 Task: Create a due date automation trigger when advanced on, 2 hours after a card is due add fields with custom field "Resume" set to a date not in this week.
Action: Mouse moved to (853, 237)
Screenshot: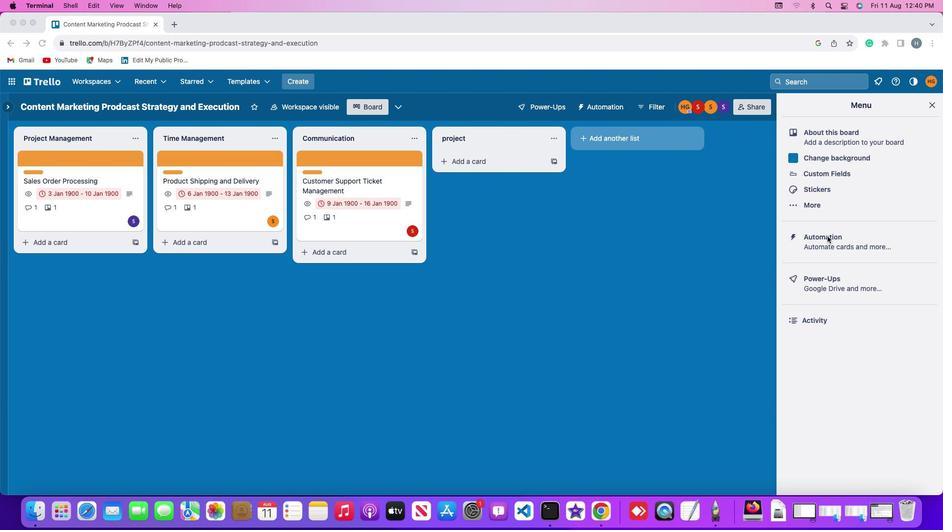 
Action: Mouse pressed left at (853, 237)
Screenshot: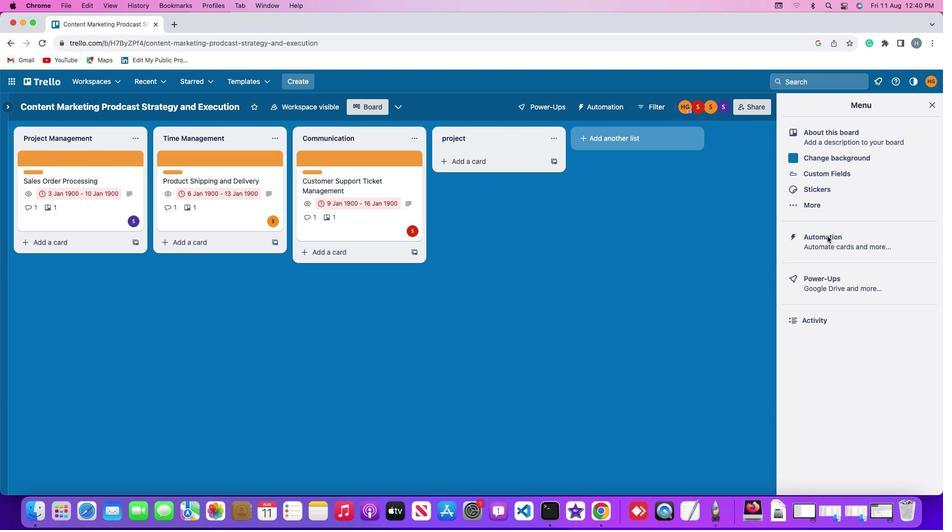 
Action: Mouse pressed left at (853, 237)
Screenshot: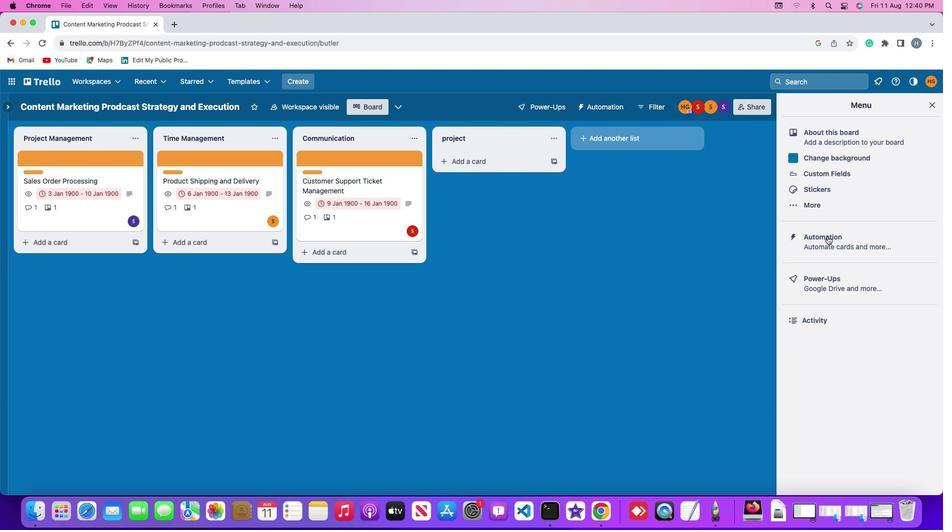 
Action: Mouse moved to (60, 231)
Screenshot: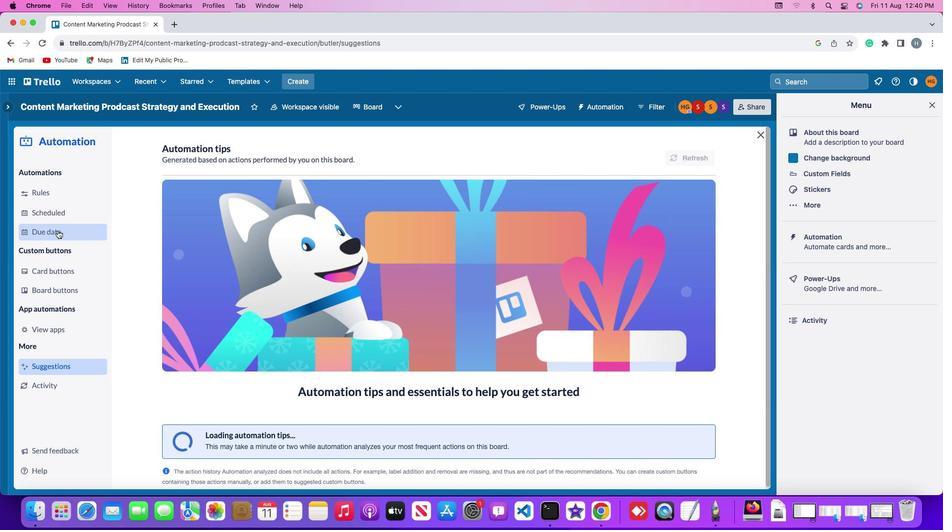 
Action: Mouse pressed left at (60, 231)
Screenshot: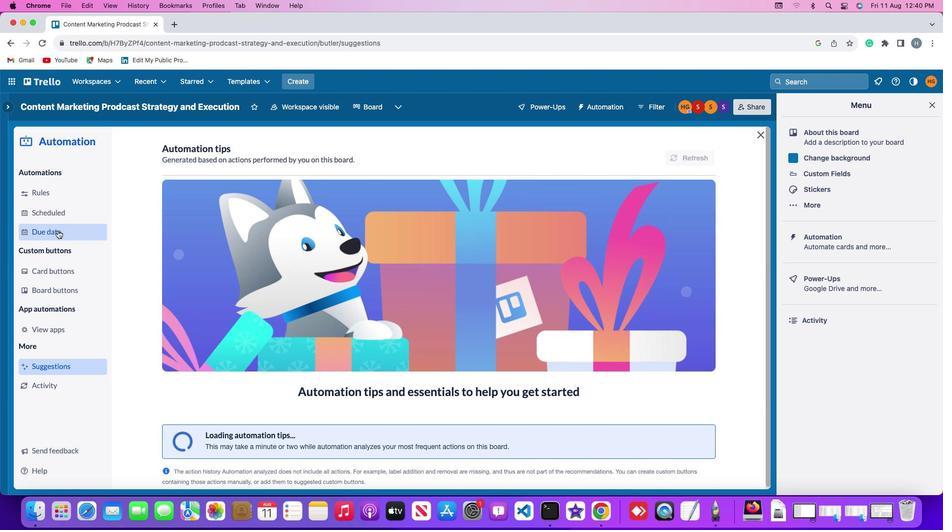 
Action: Mouse moved to (670, 153)
Screenshot: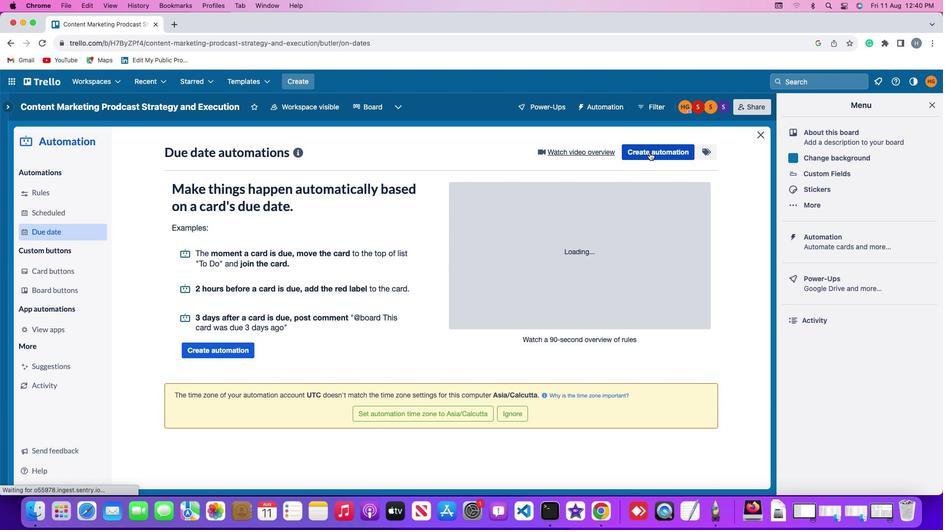 
Action: Mouse pressed left at (670, 153)
Screenshot: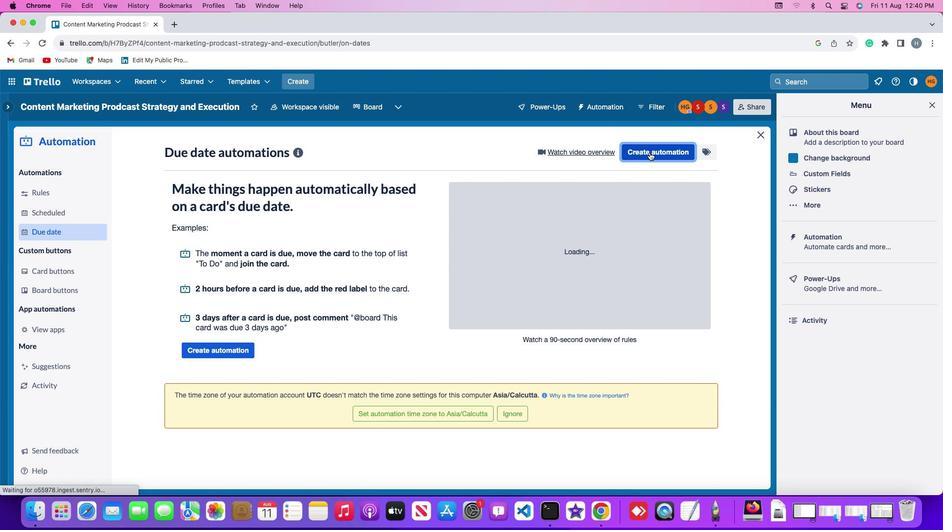 
Action: Mouse moved to (191, 246)
Screenshot: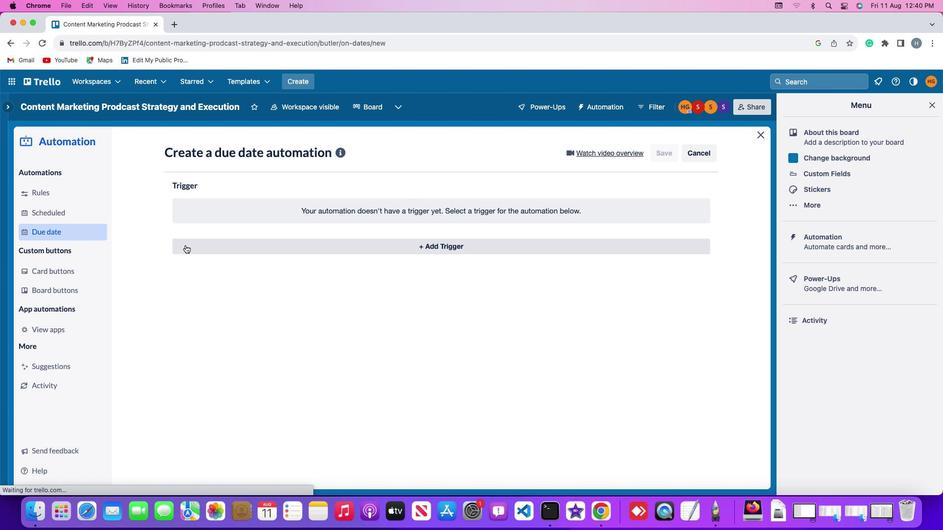 
Action: Mouse pressed left at (191, 246)
Screenshot: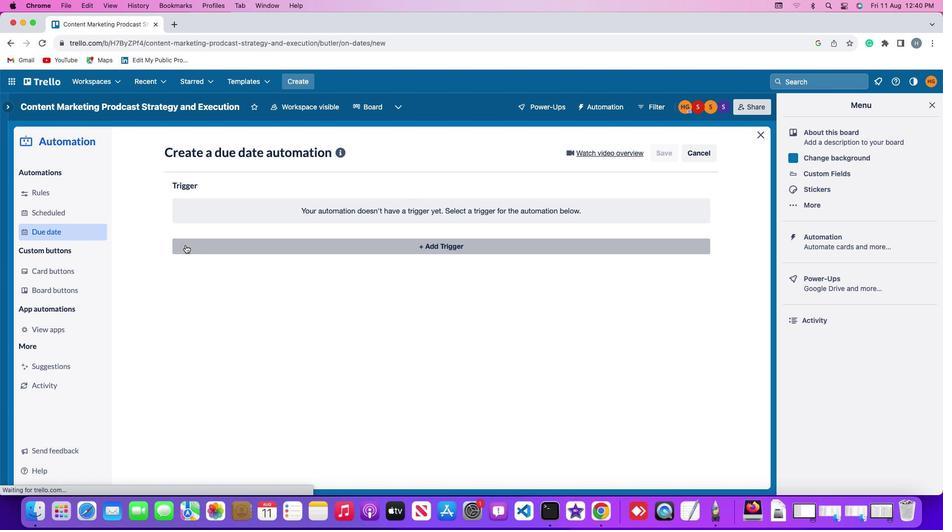 
Action: Mouse moved to (200, 397)
Screenshot: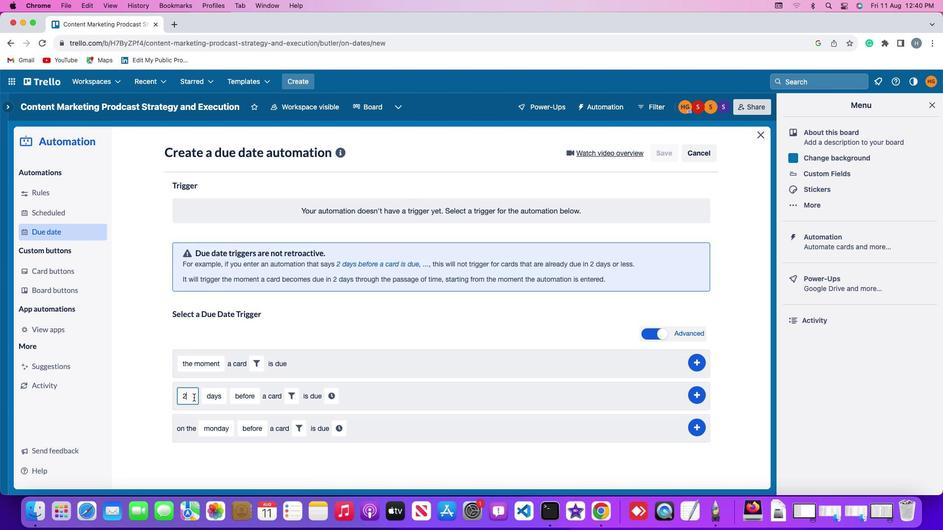 
Action: Mouse pressed left at (200, 397)
Screenshot: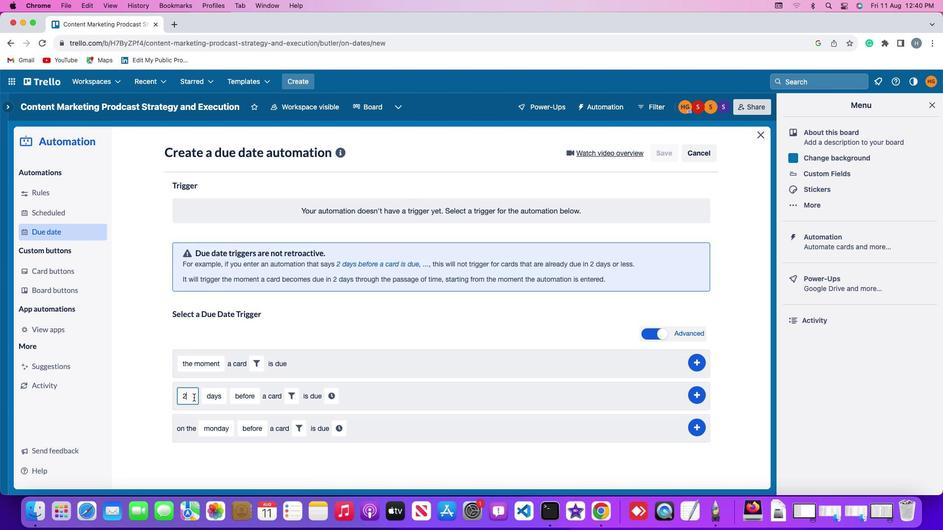 
Action: Mouse moved to (193, 389)
Screenshot: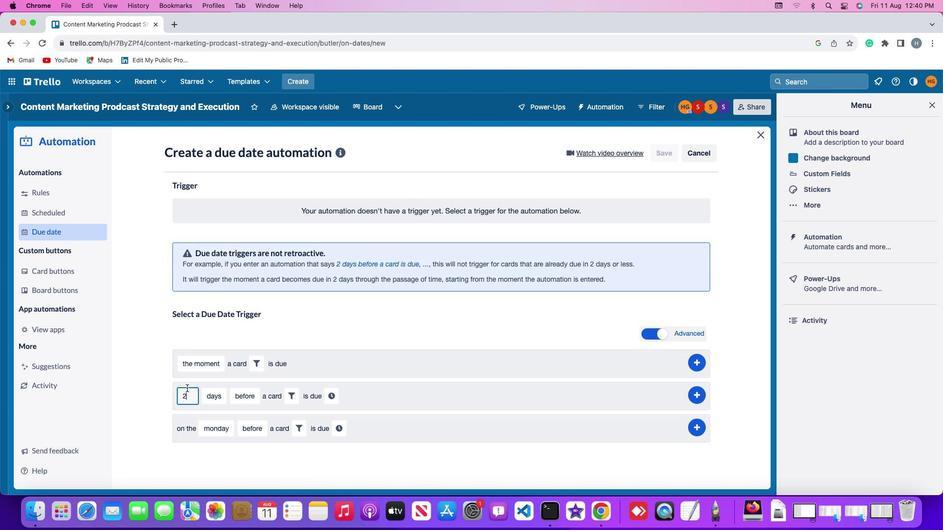 
Action: Key pressed Key.backspace'2'
Screenshot: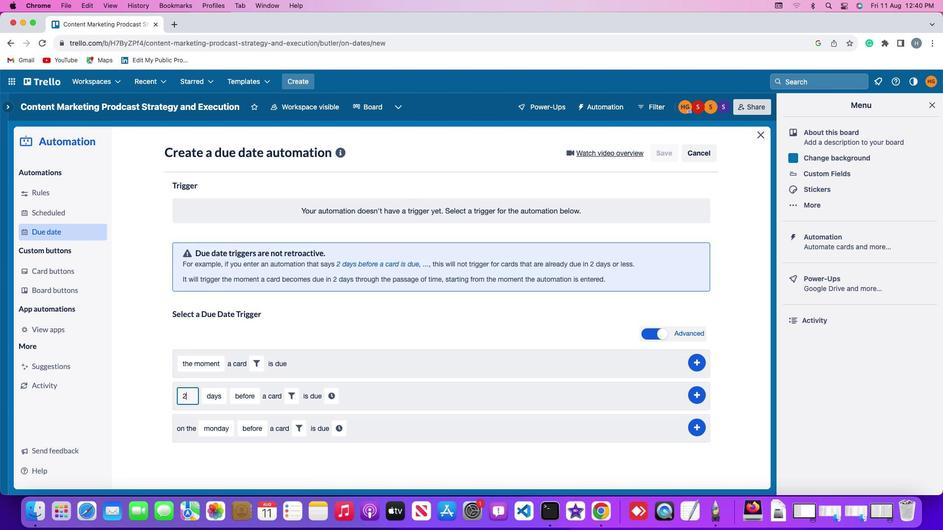 
Action: Mouse moved to (212, 394)
Screenshot: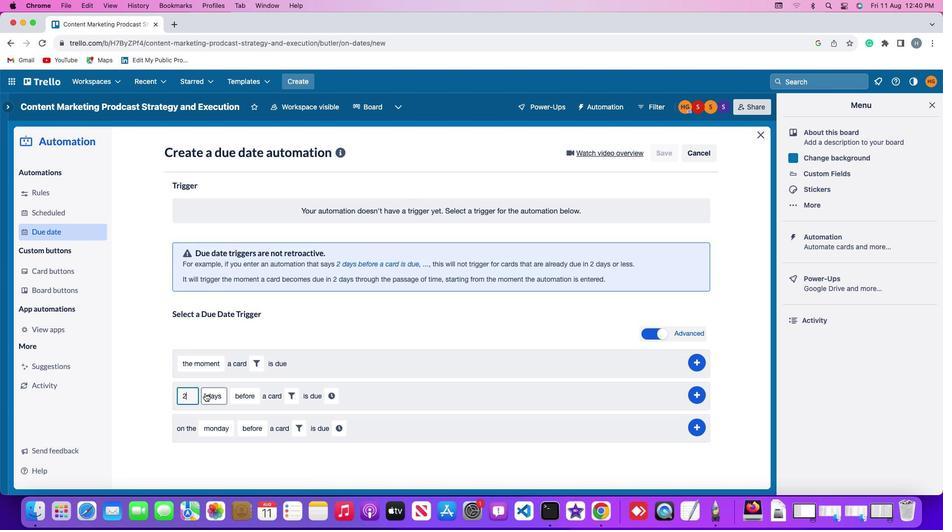 
Action: Mouse pressed left at (212, 394)
Screenshot: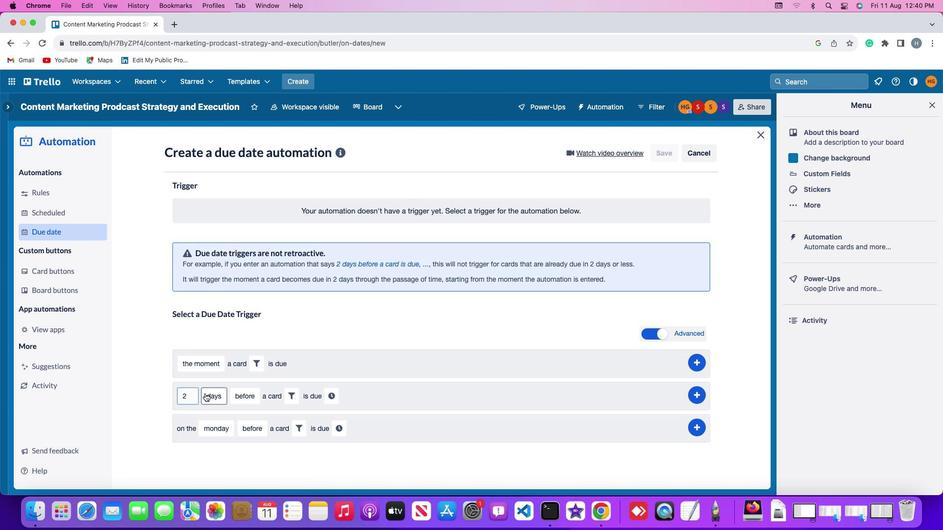 
Action: Mouse moved to (233, 453)
Screenshot: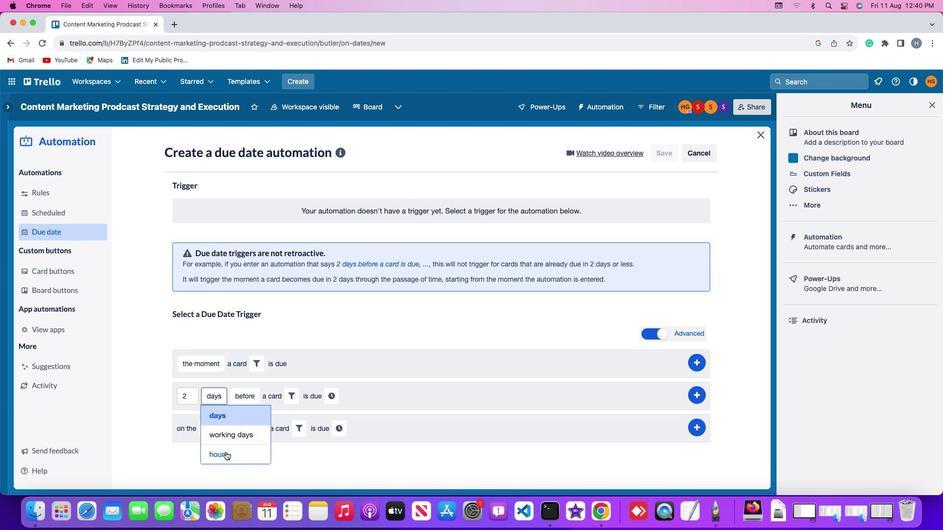 
Action: Mouse pressed left at (233, 453)
Screenshot: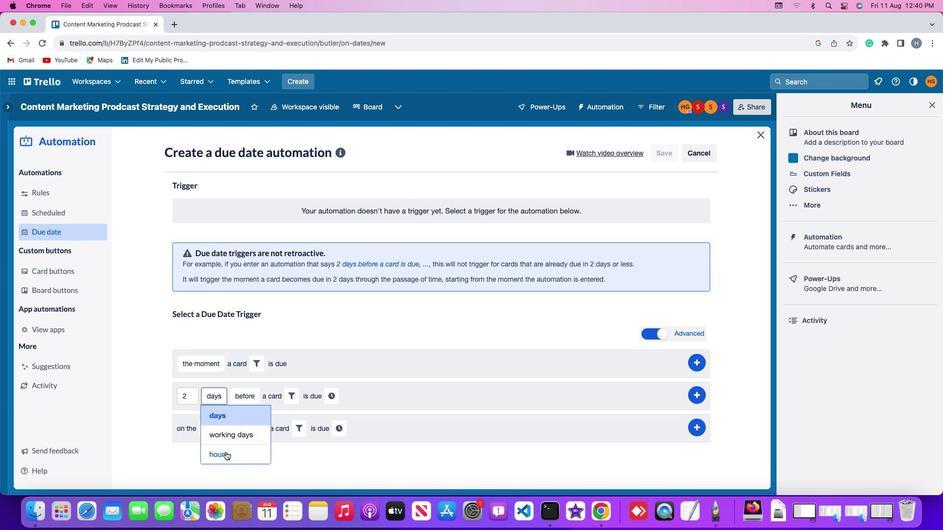 
Action: Mouse moved to (255, 399)
Screenshot: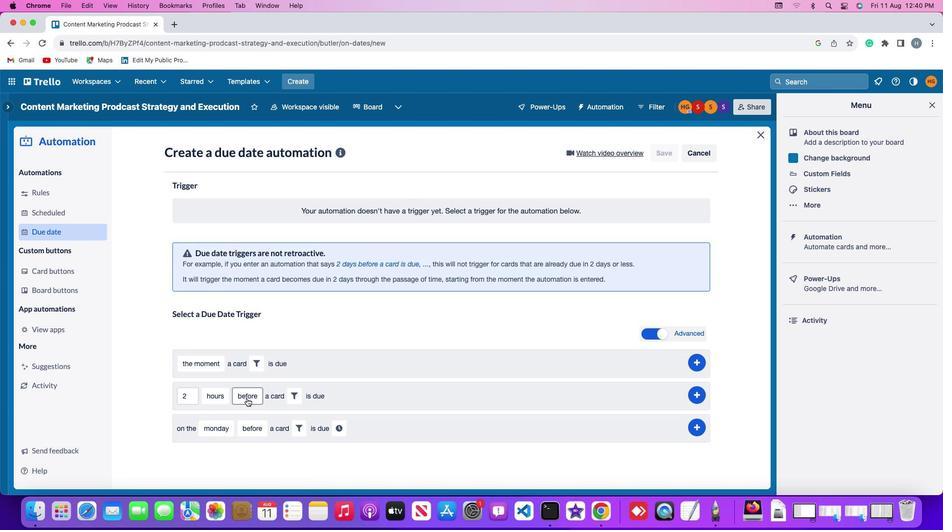 
Action: Mouse pressed left at (255, 399)
Screenshot: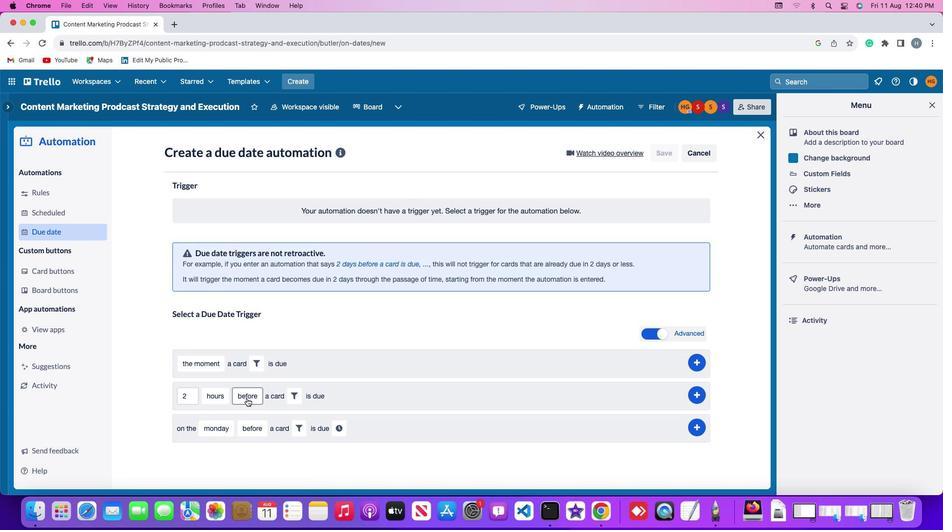 
Action: Mouse moved to (258, 434)
Screenshot: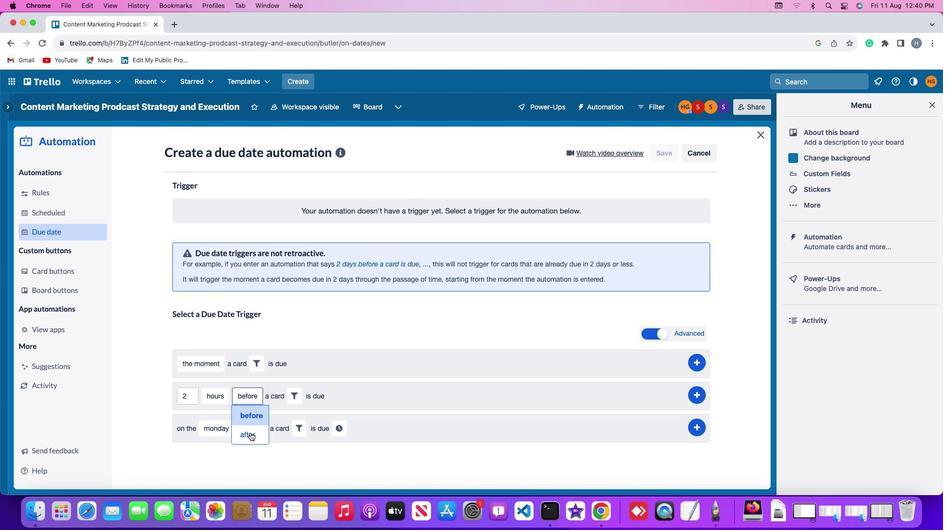 
Action: Mouse pressed left at (258, 434)
Screenshot: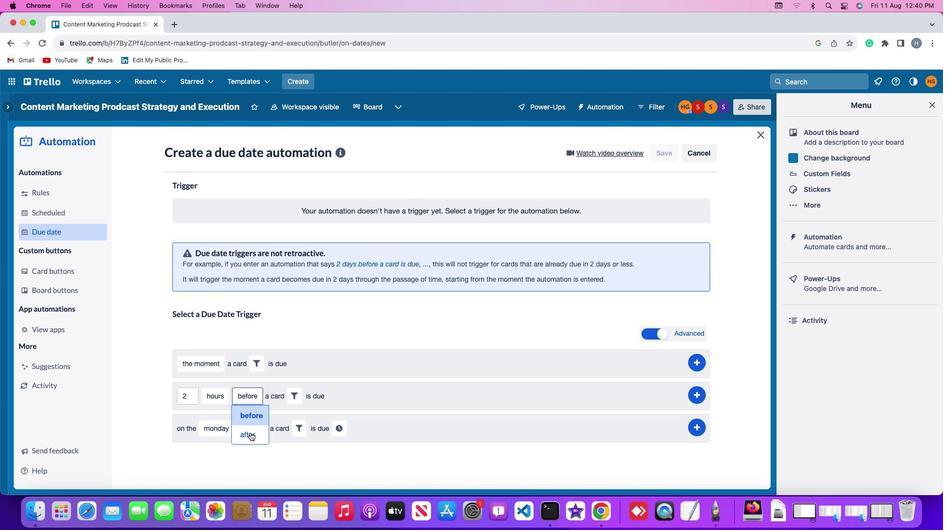 
Action: Mouse moved to (298, 395)
Screenshot: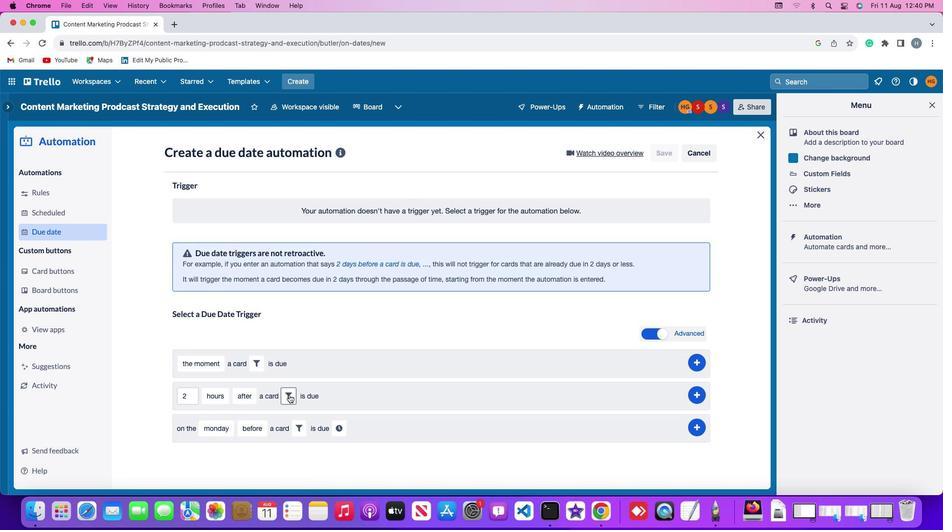 
Action: Mouse pressed left at (298, 395)
Screenshot: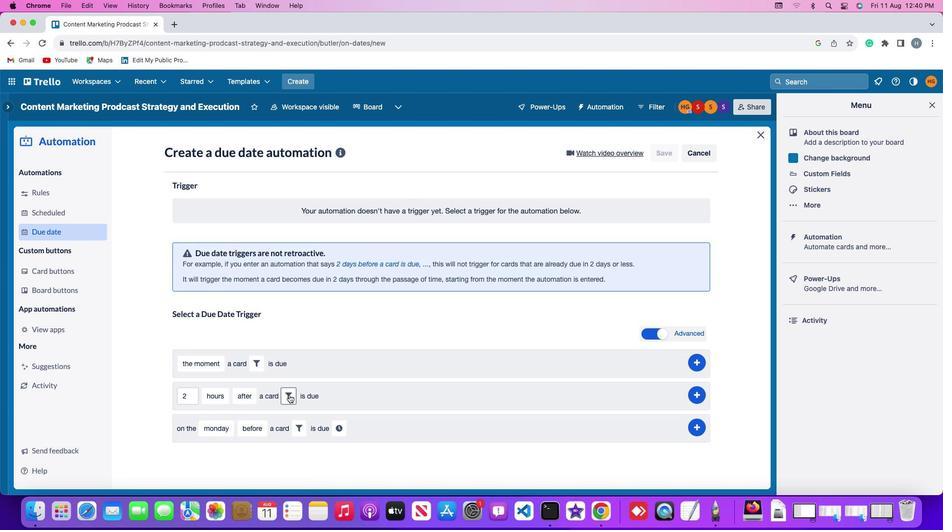 
Action: Mouse moved to (461, 427)
Screenshot: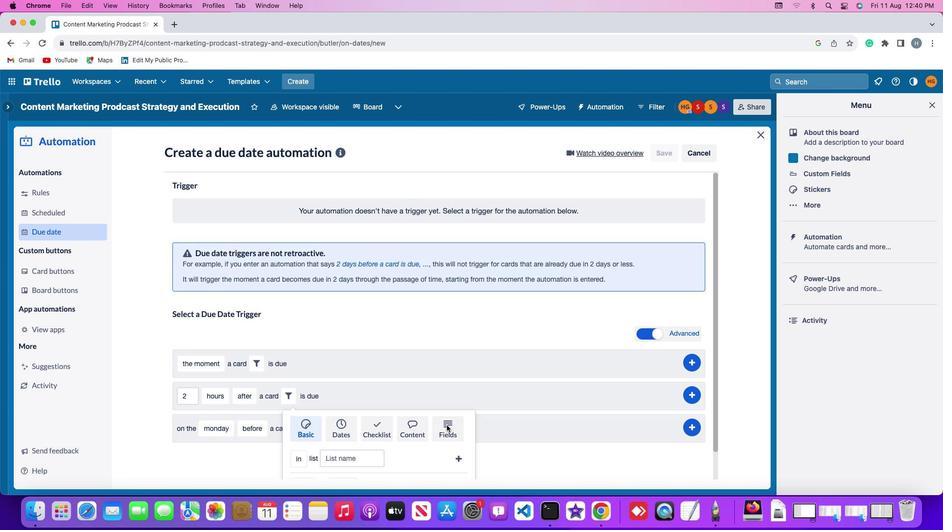 
Action: Mouse pressed left at (461, 427)
Screenshot: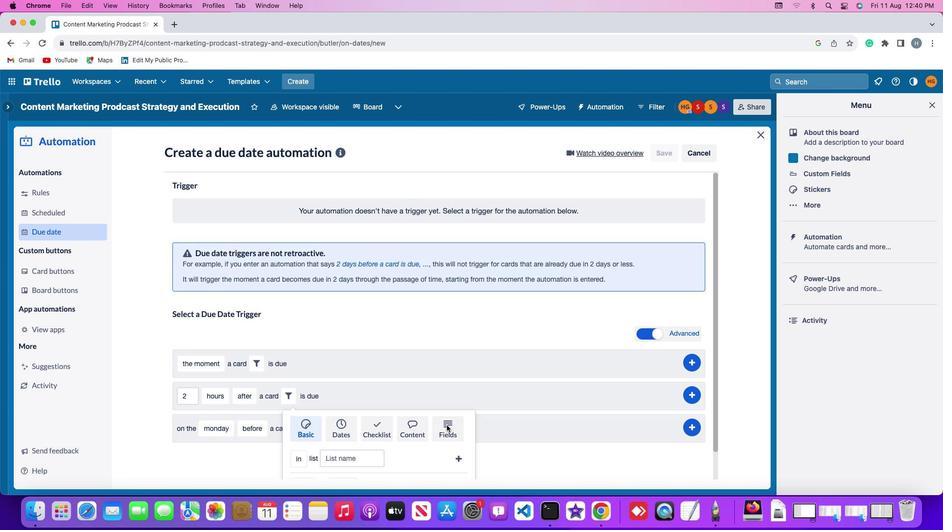
Action: Mouse moved to (282, 452)
Screenshot: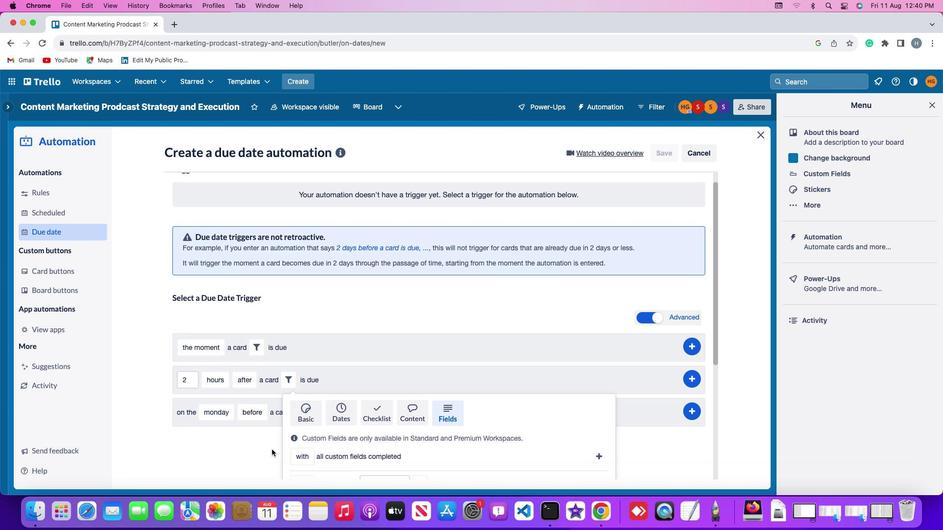 
Action: Mouse scrolled (282, 452) with delta (0, 0)
Screenshot: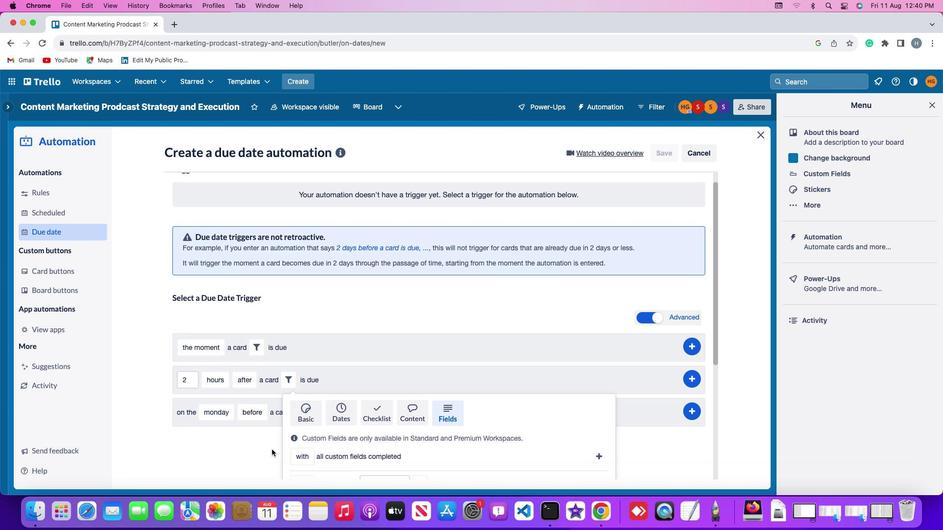 
Action: Mouse scrolled (282, 452) with delta (0, 0)
Screenshot: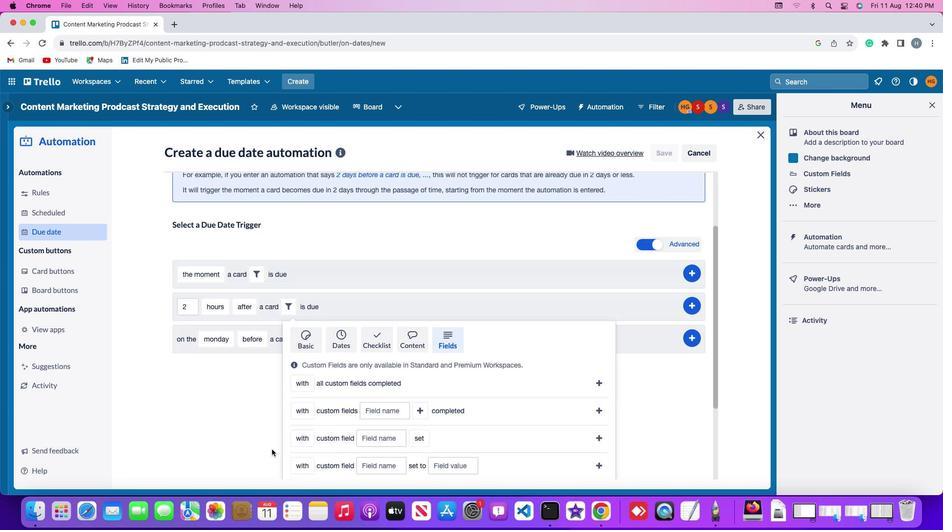 
Action: Mouse scrolled (282, 452) with delta (0, 0)
Screenshot: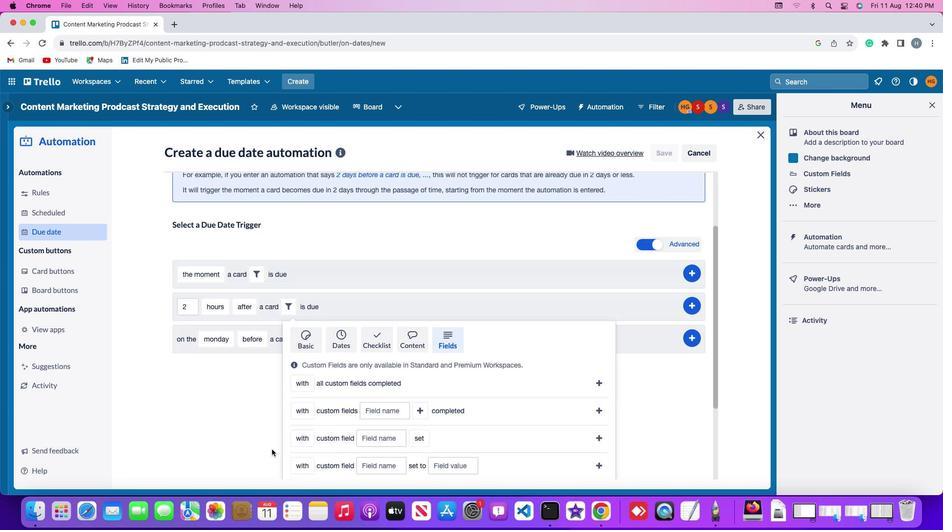 
Action: Mouse scrolled (282, 452) with delta (0, -1)
Screenshot: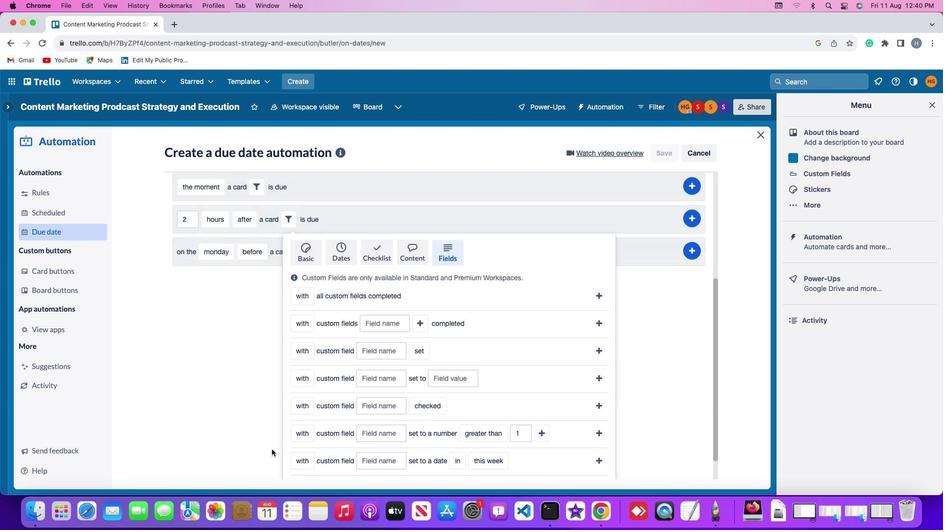 
Action: Mouse scrolled (282, 452) with delta (0, -1)
Screenshot: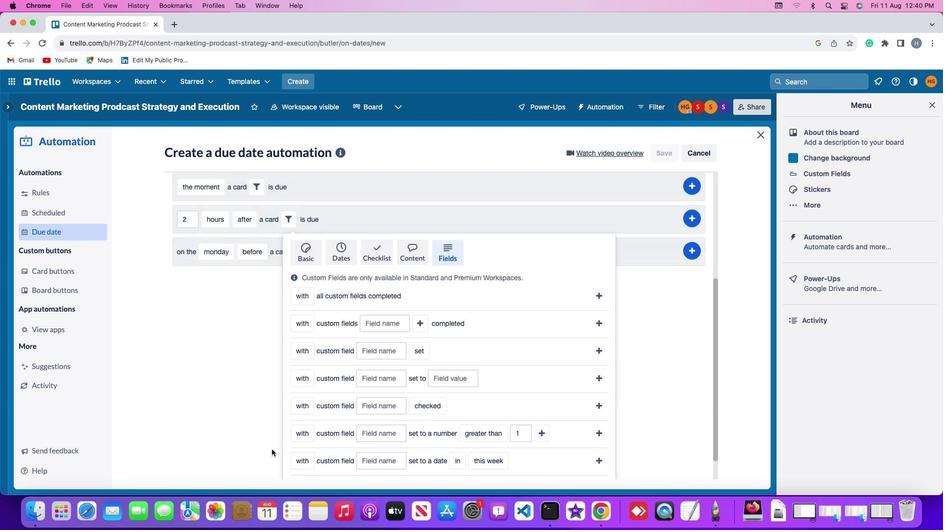 
Action: Mouse moved to (281, 451)
Screenshot: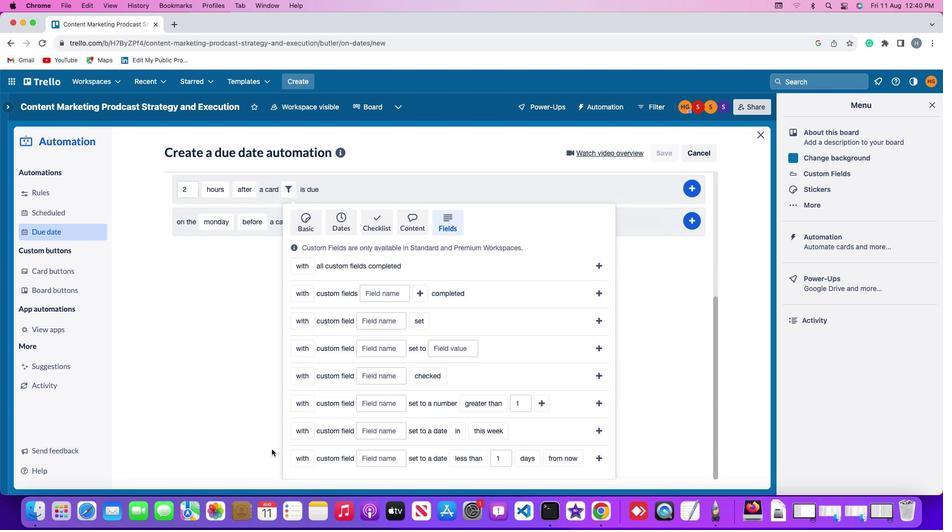
Action: Mouse scrolled (281, 451) with delta (0, -2)
Screenshot: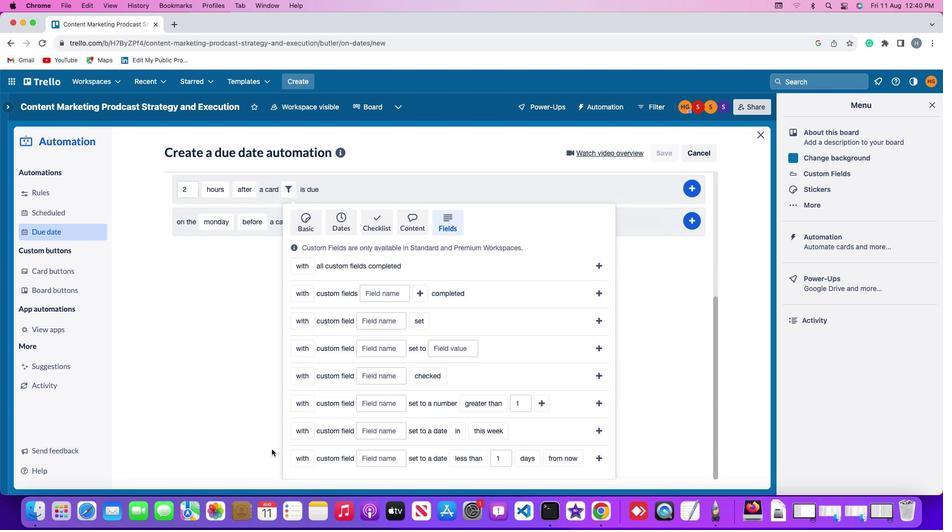 
Action: Mouse moved to (280, 450)
Screenshot: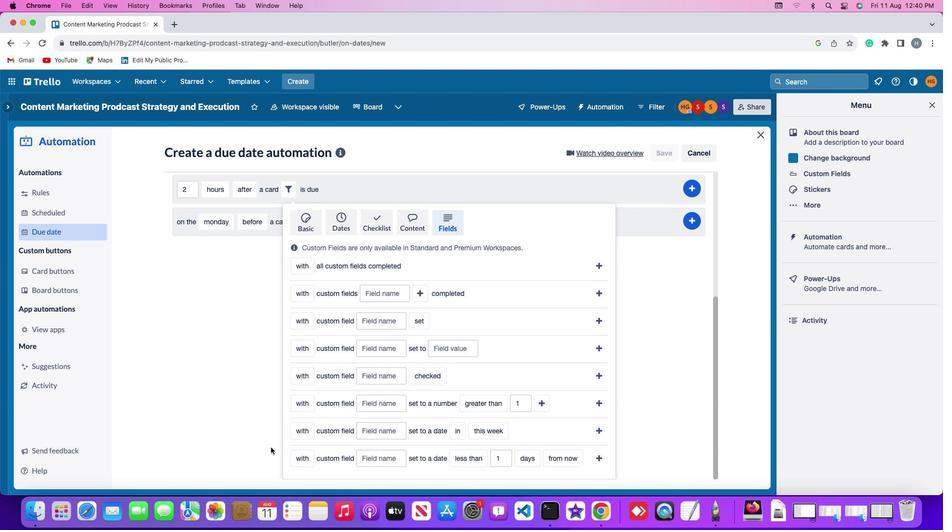 
Action: Mouse scrolled (280, 450) with delta (0, 0)
Screenshot: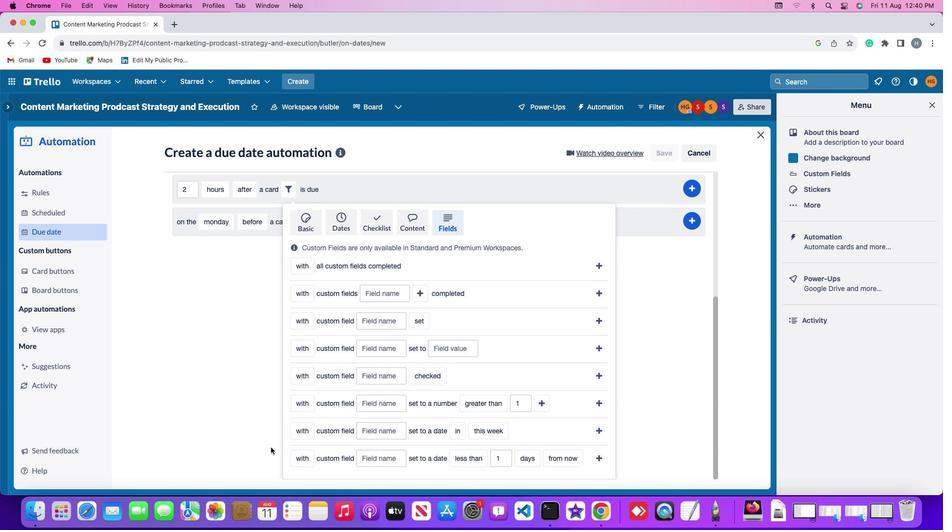 
Action: Mouse scrolled (280, 450) with delta (0, 0)
Screenshot: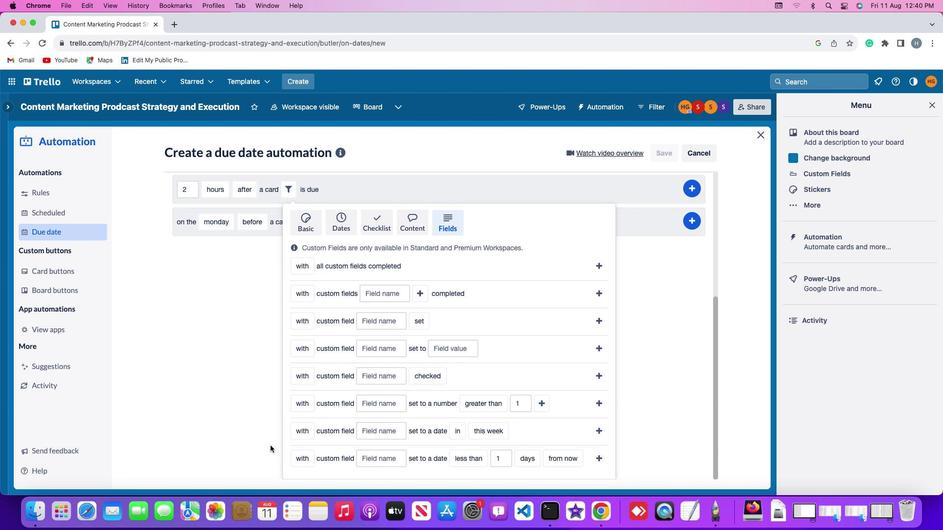 
Action: Mouse scrolled (280, 450) with delta (0, 0)
Screenshot: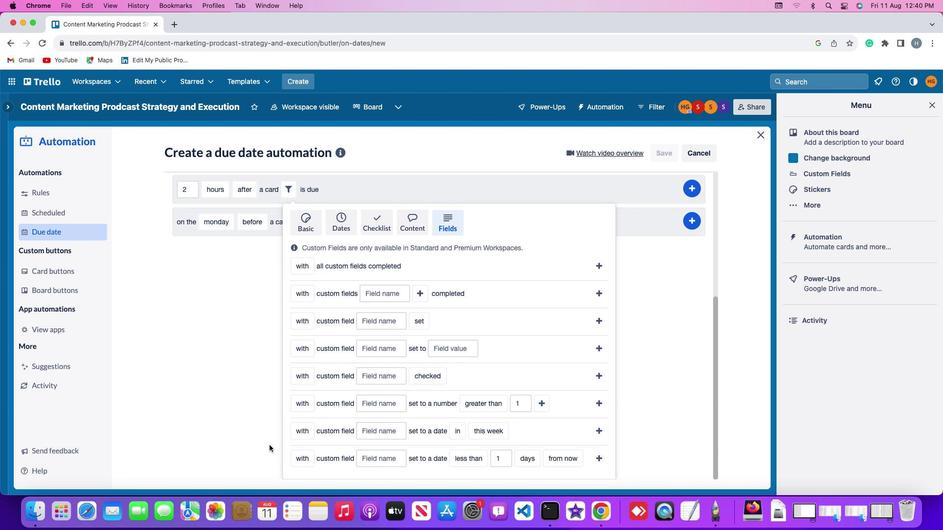 
Action: Mouse moved to (279, 449)
Screenshot: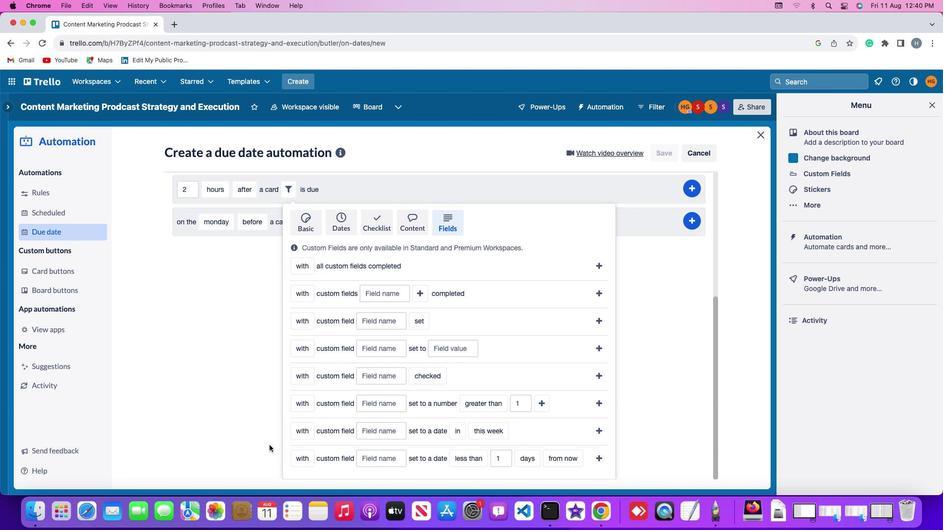 
Action: Mouse scrolled (279, 449) with delta (0, 0)
Screenshot: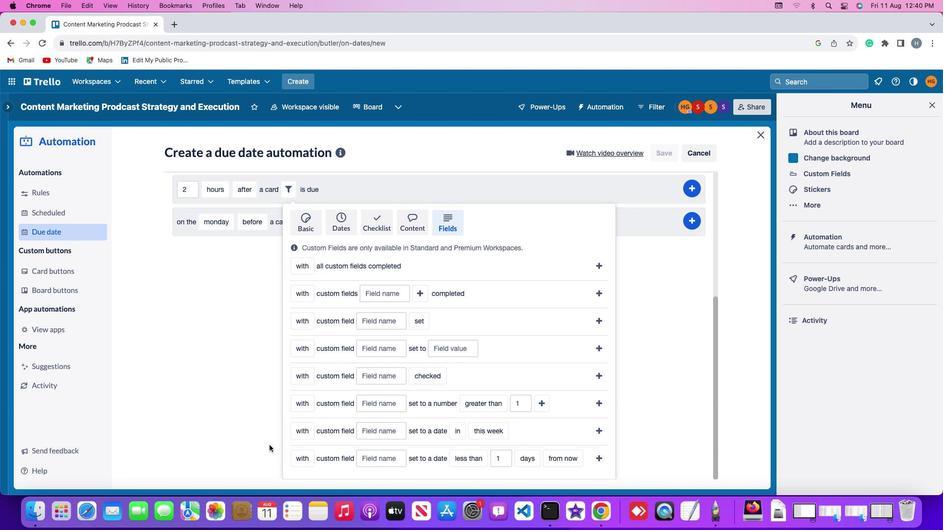 
Action: Mouse moved to (311, 433)
Screenshot: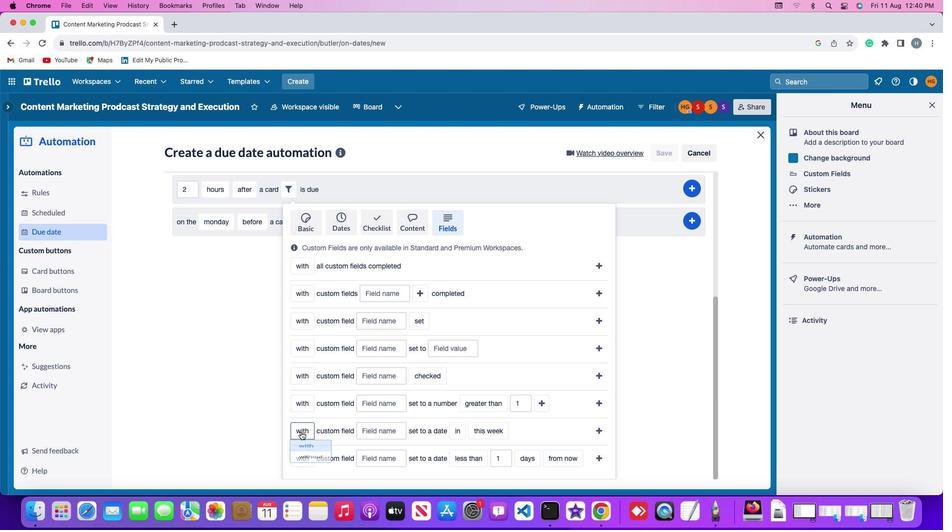 
Action: Mouse pressed left at (311, 433)
Screenshot: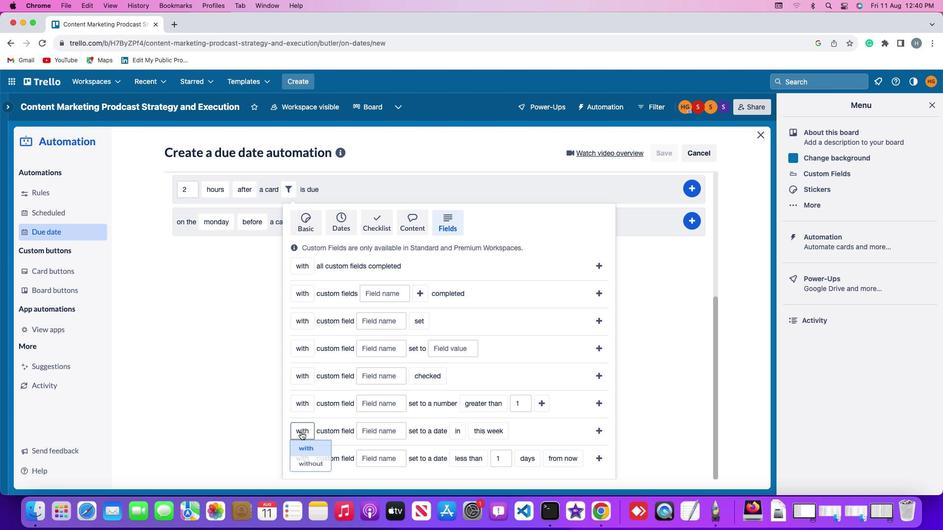
Action: Mouse moved to (323, 448)
Screenshot: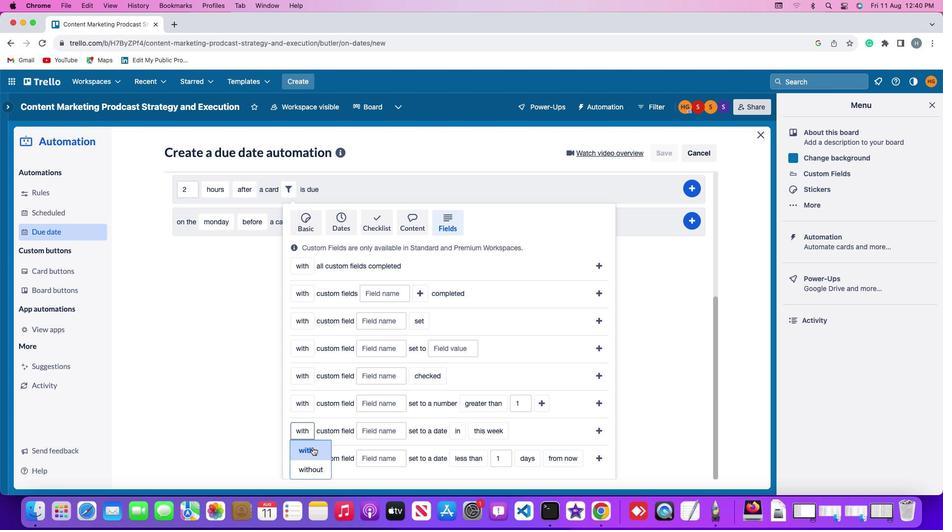 
Action: Mouse pressed left at (323, 448)
Screenshot: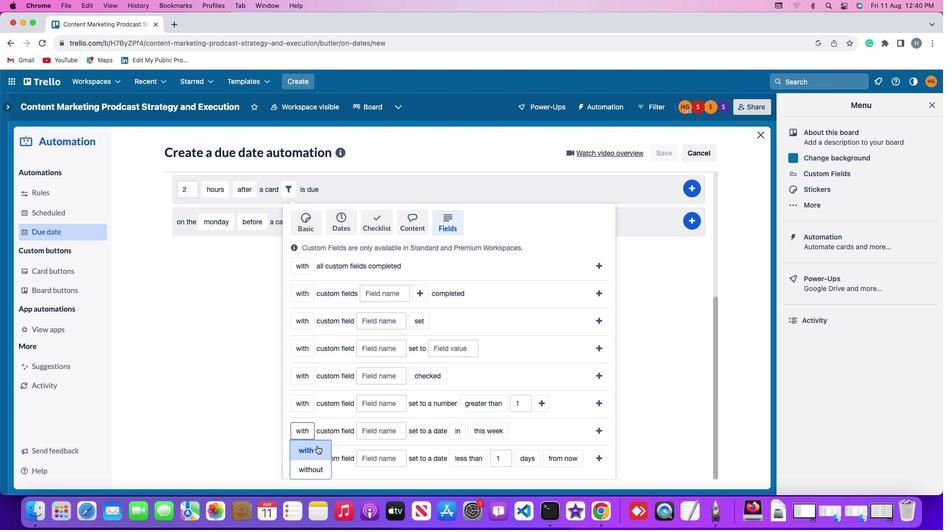 
Action: Mouse moved to (402, 427)
Screenshot: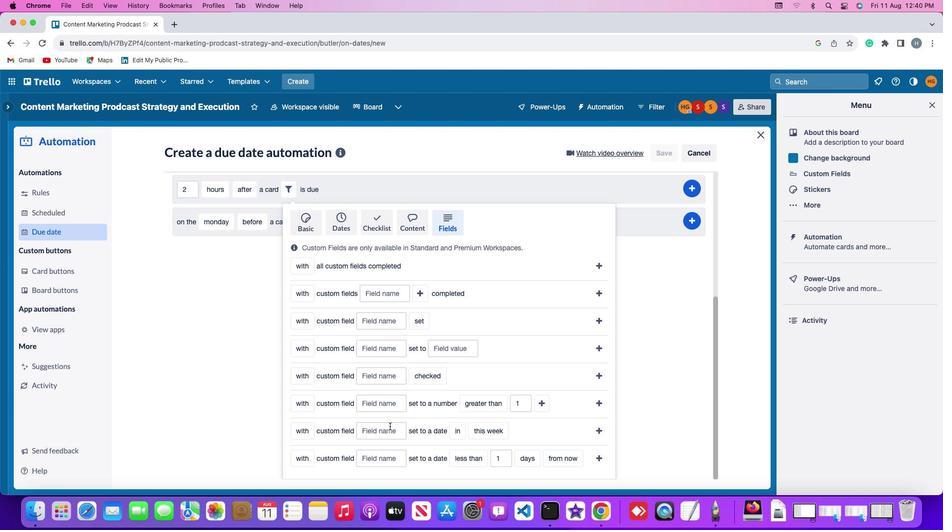 
Action: Mouse pressed left at (402, 427)
Screenshot: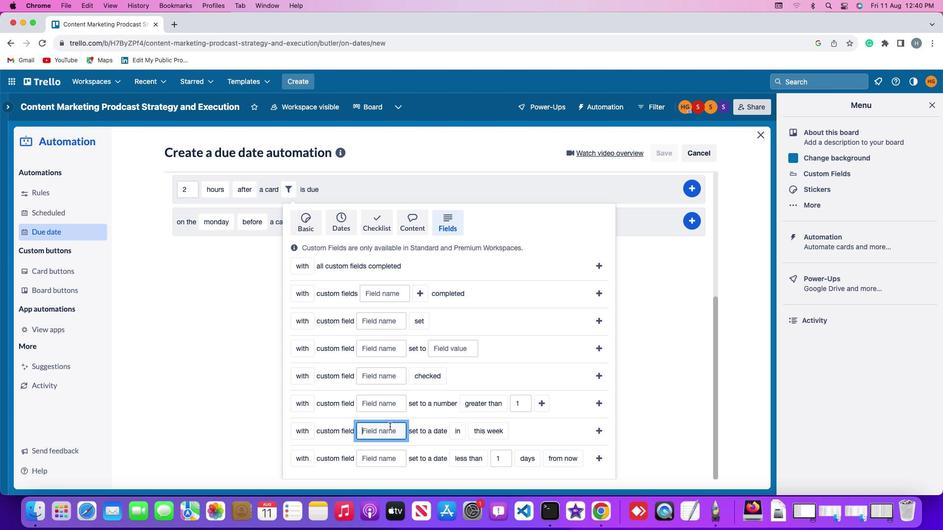 
Action: Mouse moved to (402, 427)
Screenshot: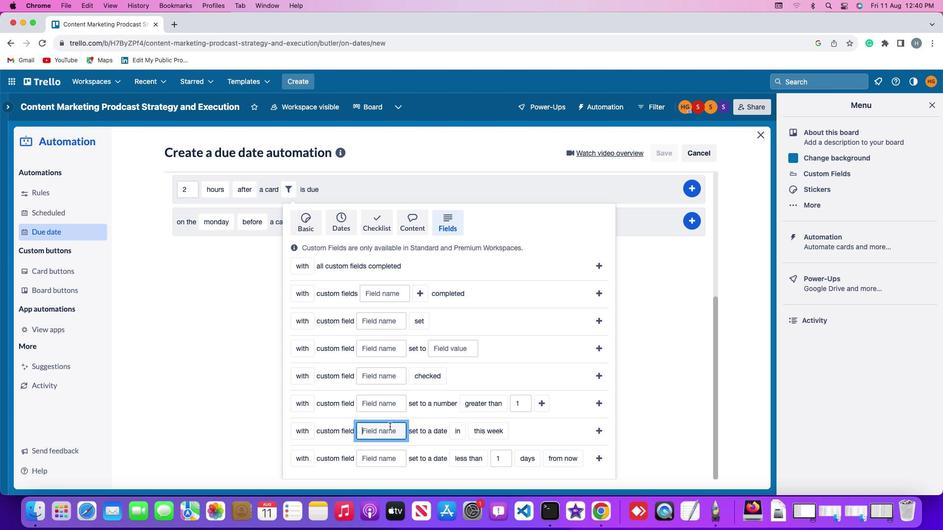 
Action: Key pressed Key.shift'R''e''s''u''m''e'
Screenshot: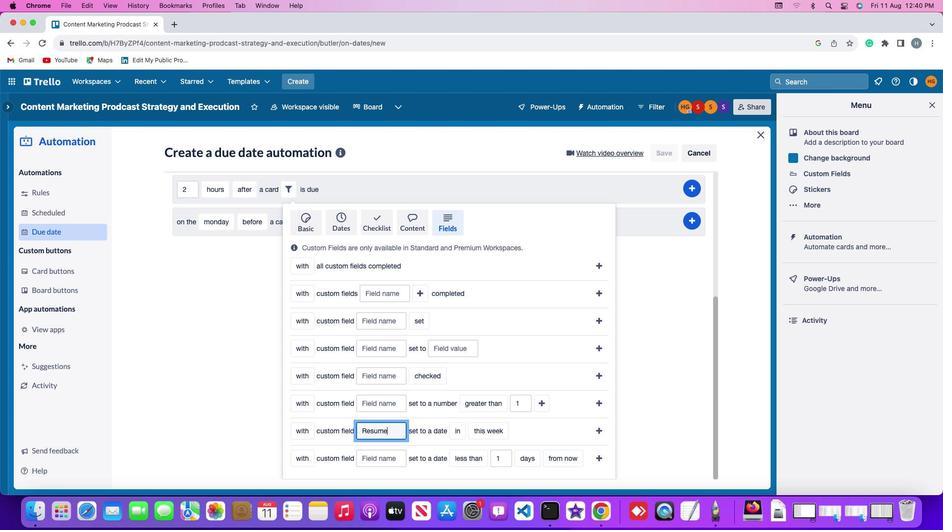 
Action: Mouse moved to (466, 428)
Screenshot: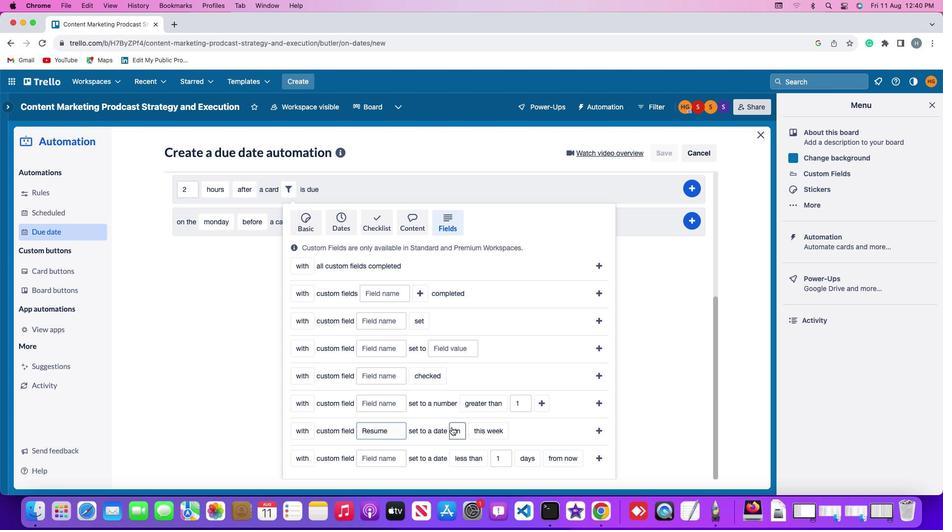 
Action: Mouse pressed left at (466, 428)
Screenshot: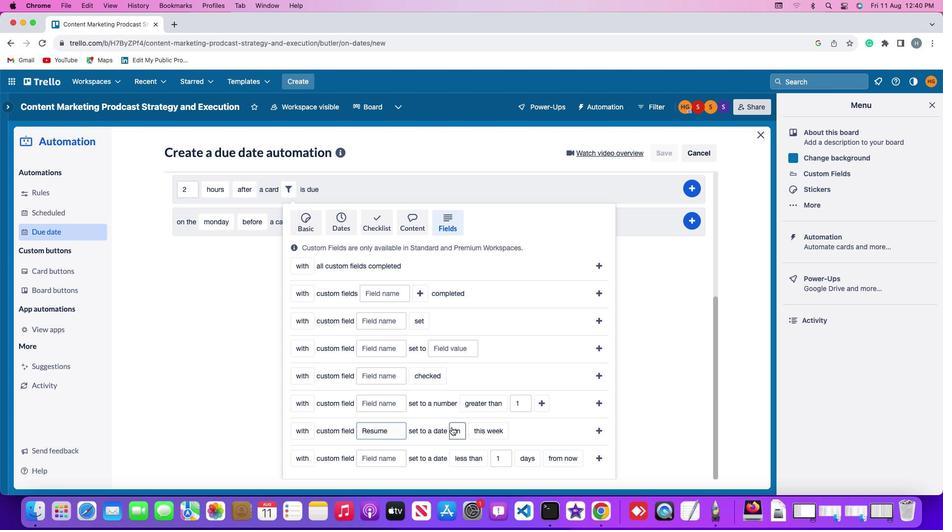 
Action: Mouse moved to (480, 475)
Screenshot: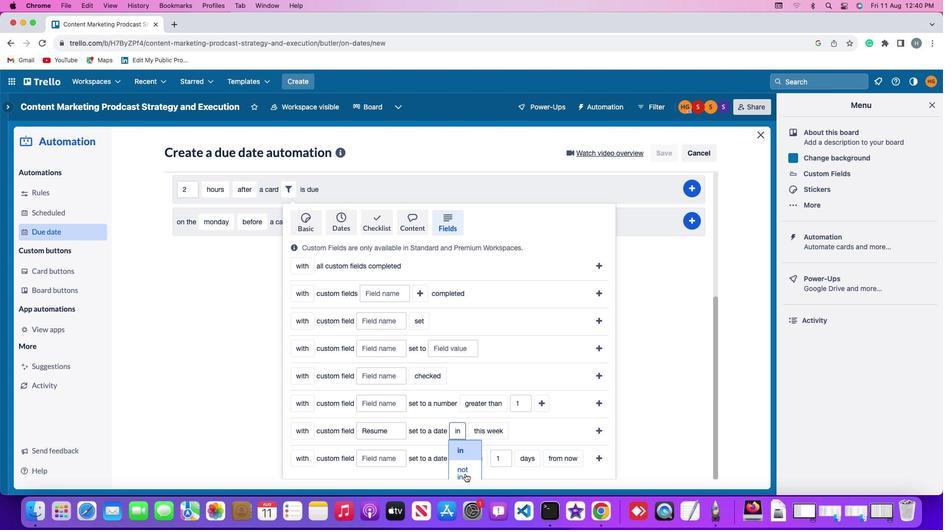 
Action: Mouse pressed left at (480, 475)
Screenshot: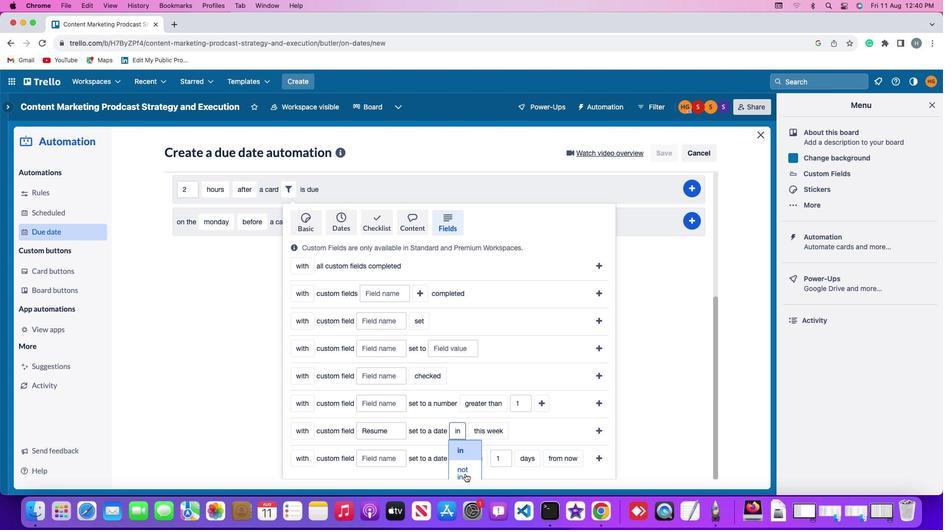 
Action: Mouse moved to (509, 437)
Screenshot: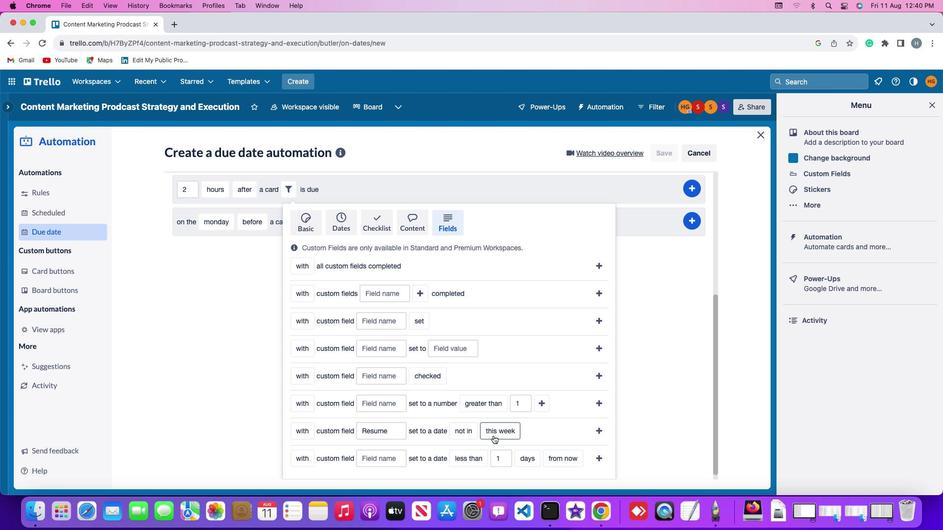 
Action: Mouse pressed left at (509, 437)
Screenshot: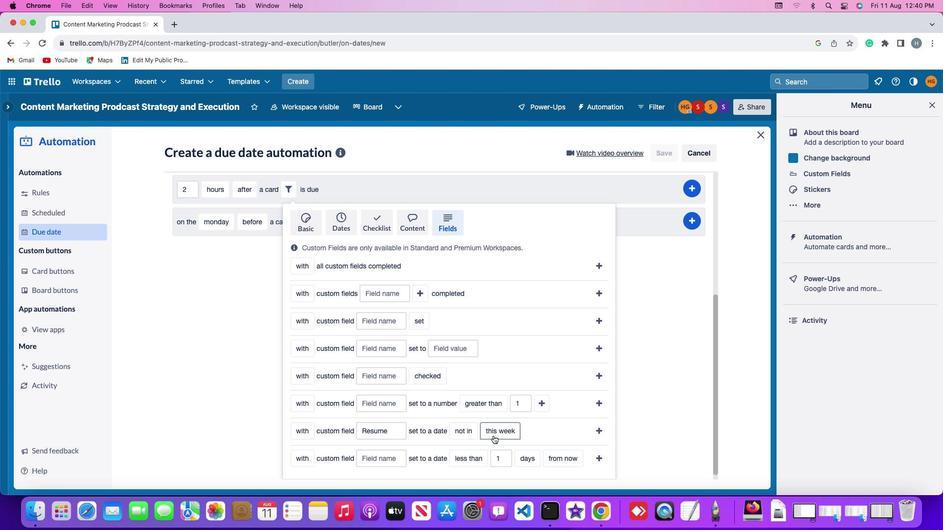 
Action: Mouse moved to (517, 449)
Screenshot: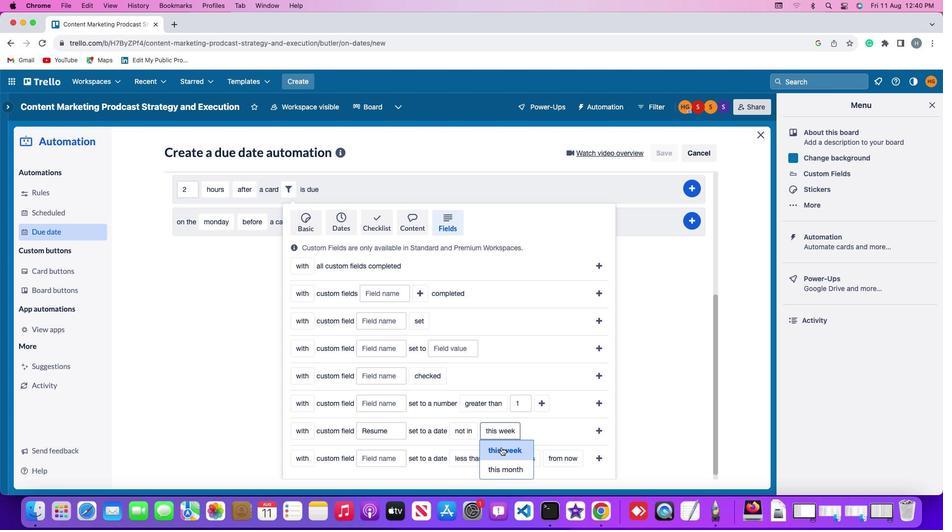 
Action: Mouse pressed left at (517, 449)
Screenshot: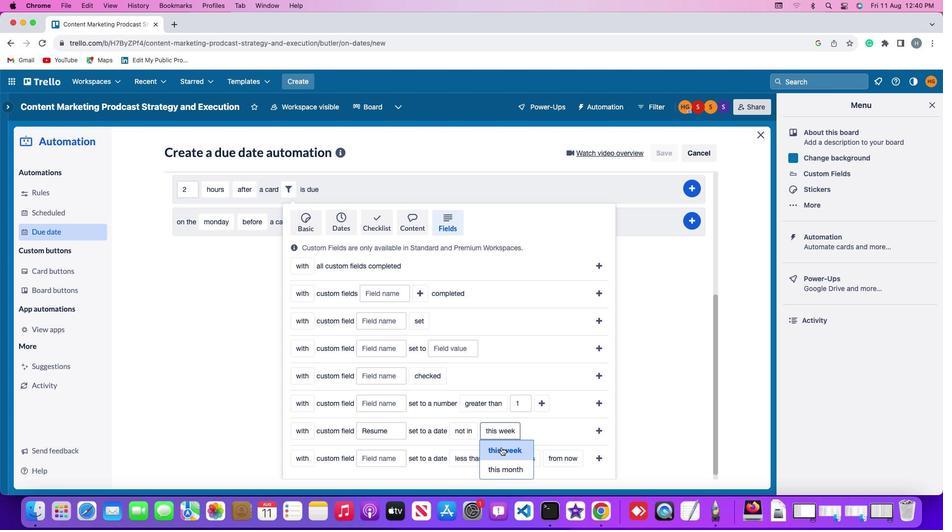
Action: Mouse moved to (617, 430)
Screenshot: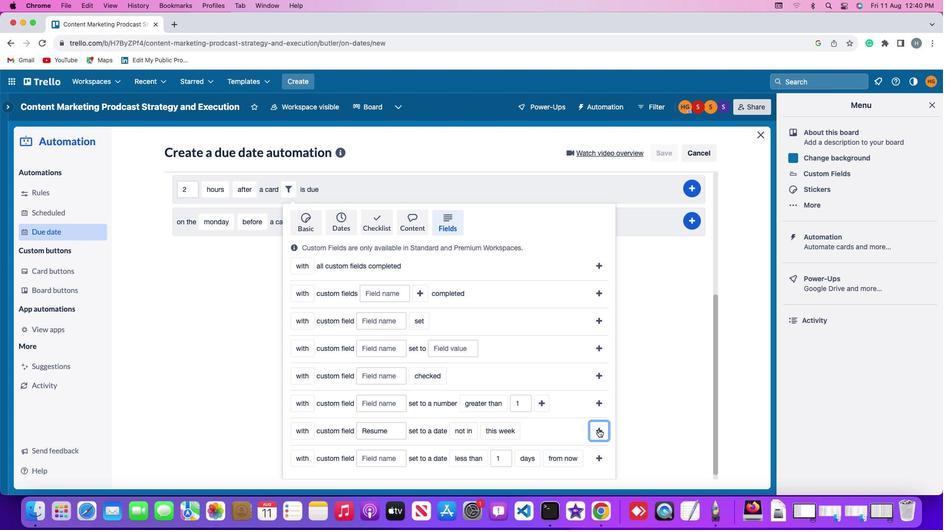 
Action: Mouse pressed left at (617, 430)
Screenshot: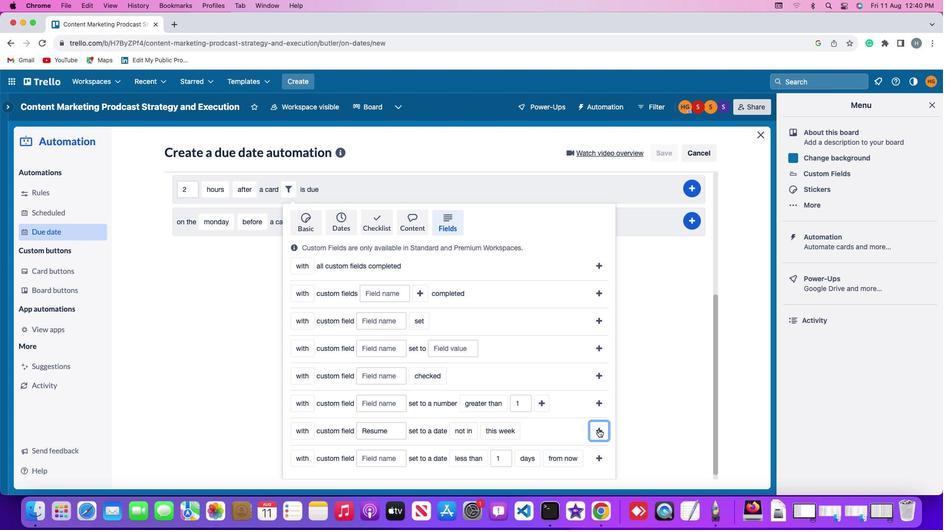 
Action: Mouse moved to (721, 394)
Screenshot: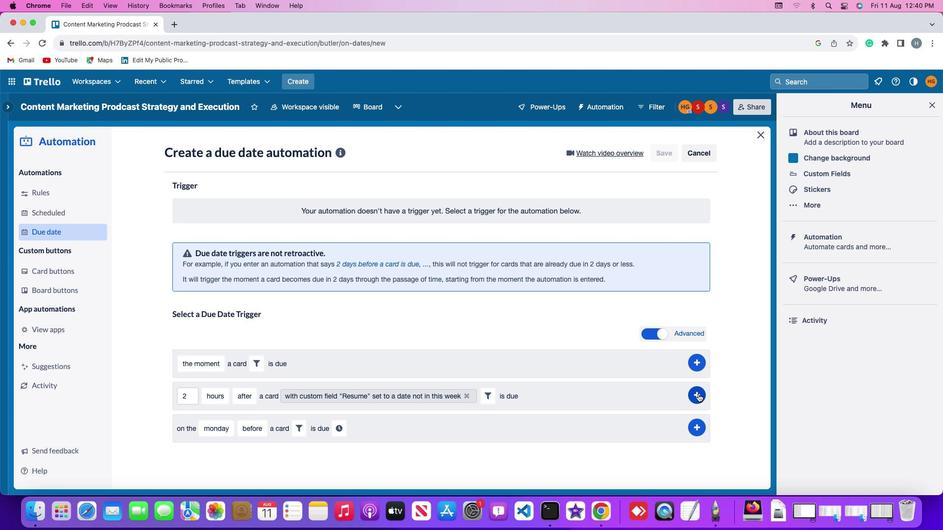 
Action: Mouse pressed left at (721, 394)
Screenshot: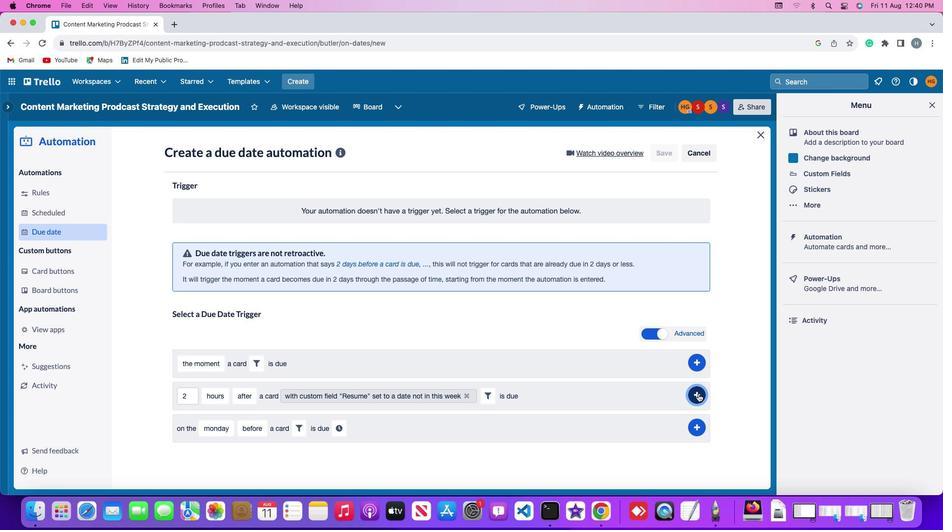 
Action: Mouse moved to (769, 326)
Screenshot: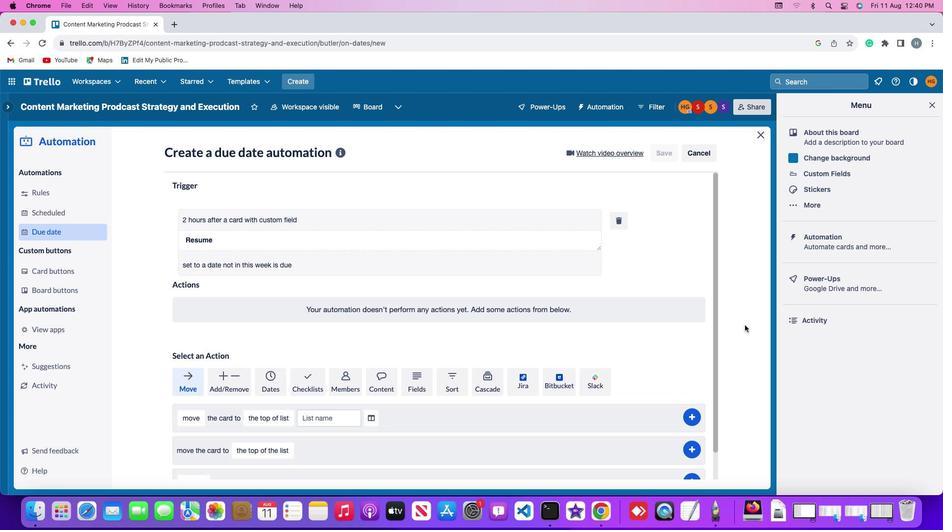 
